 Task: Enable self-check-in facility.
Action: Mouse pressed left at (720, 282)
Screenshot: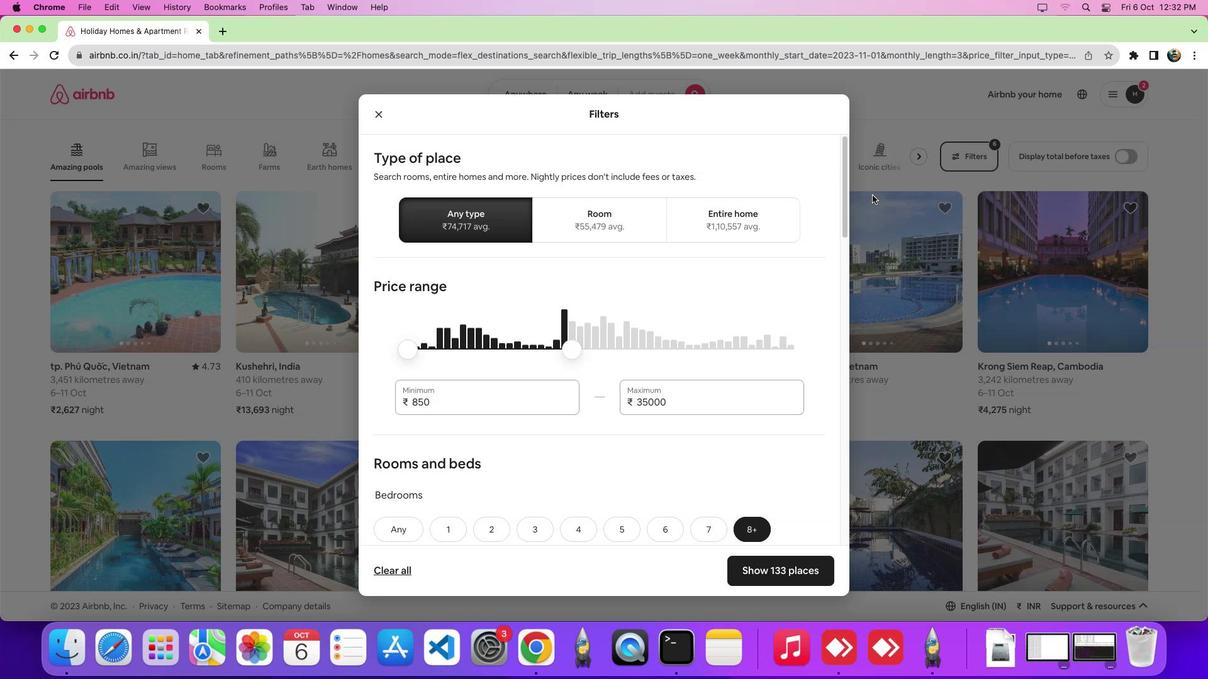 
Action: Mouse moved to (713, 290)
Screenshot: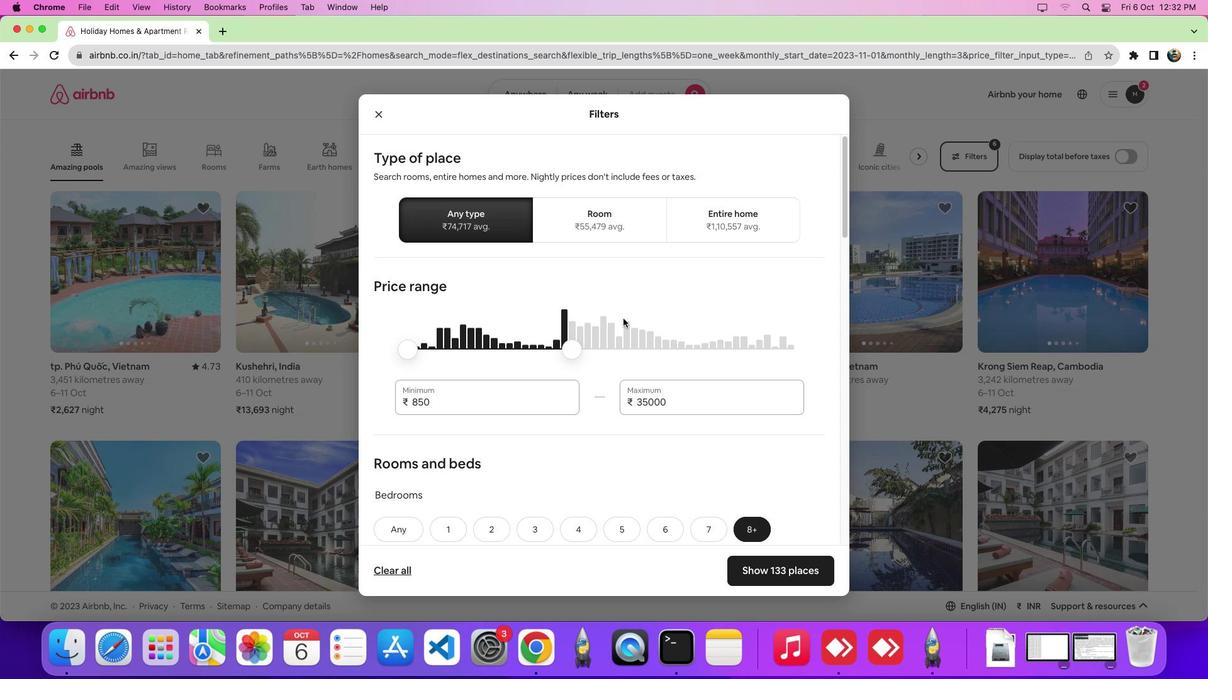 
Action: Mouse pressed left at (713, 290)
Screenshot: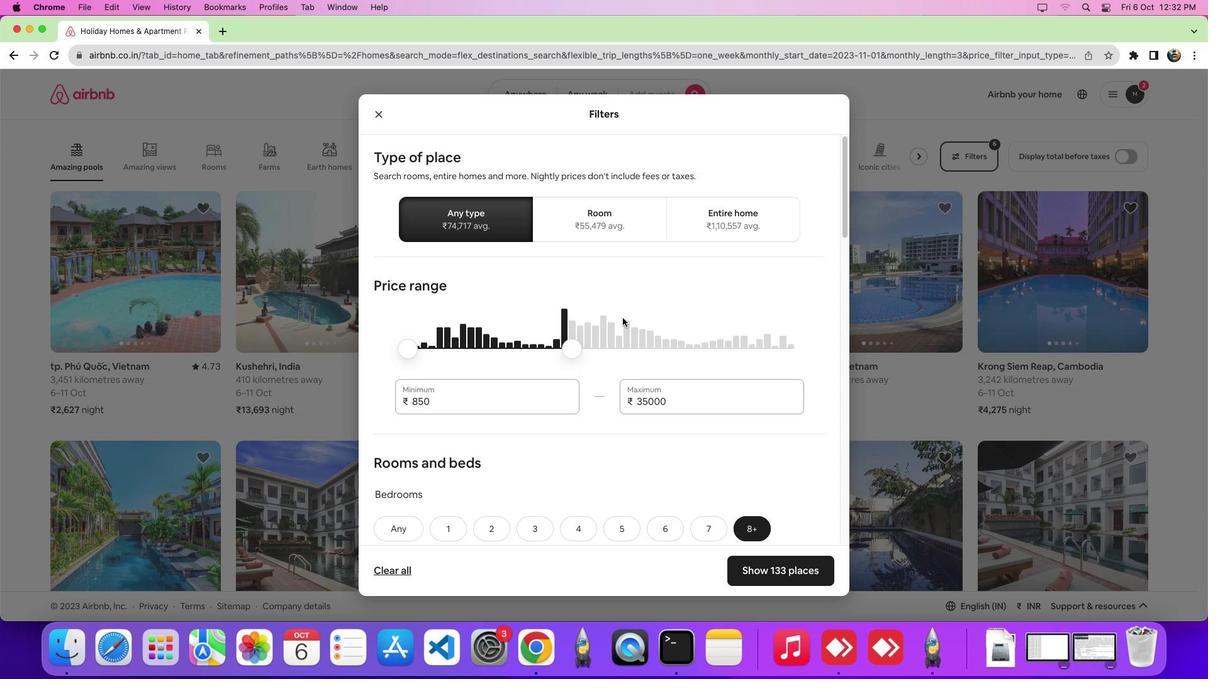 
Action: Mouse moved to (715, 300)
Screenshot: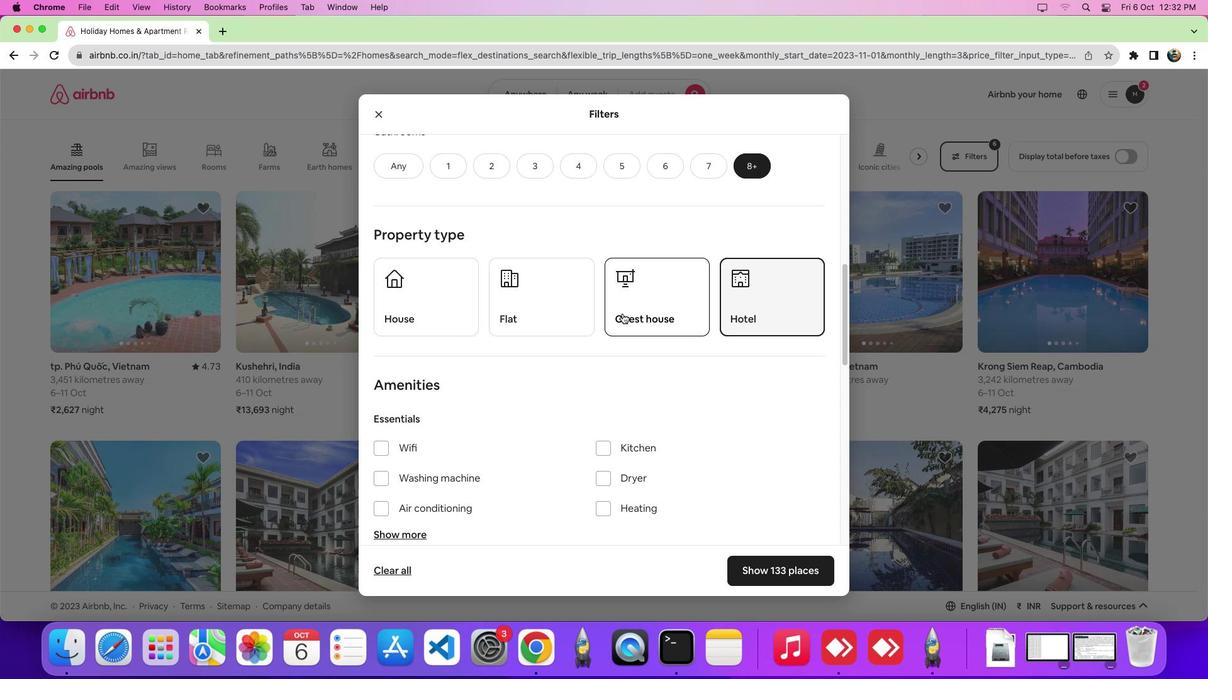 
Action: Mouse scrolled (715, 300) with delta (706, 266)
Screenshot: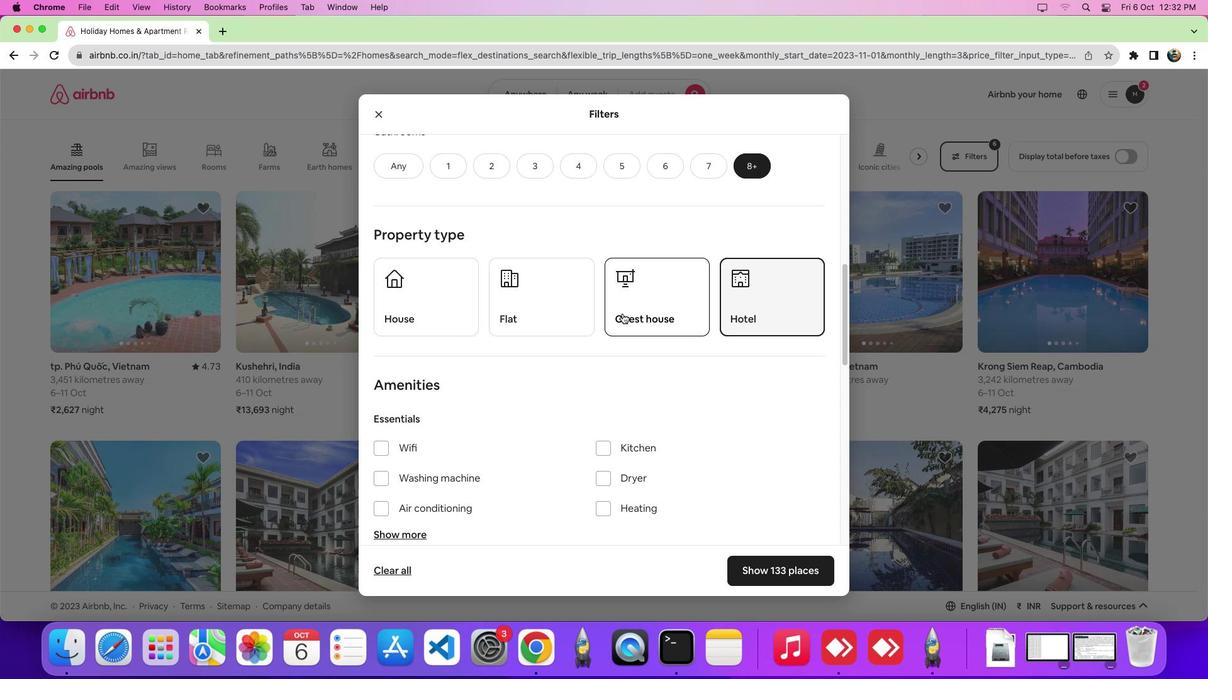 
Action: Mouse moved to (715, 300)
Screenshot: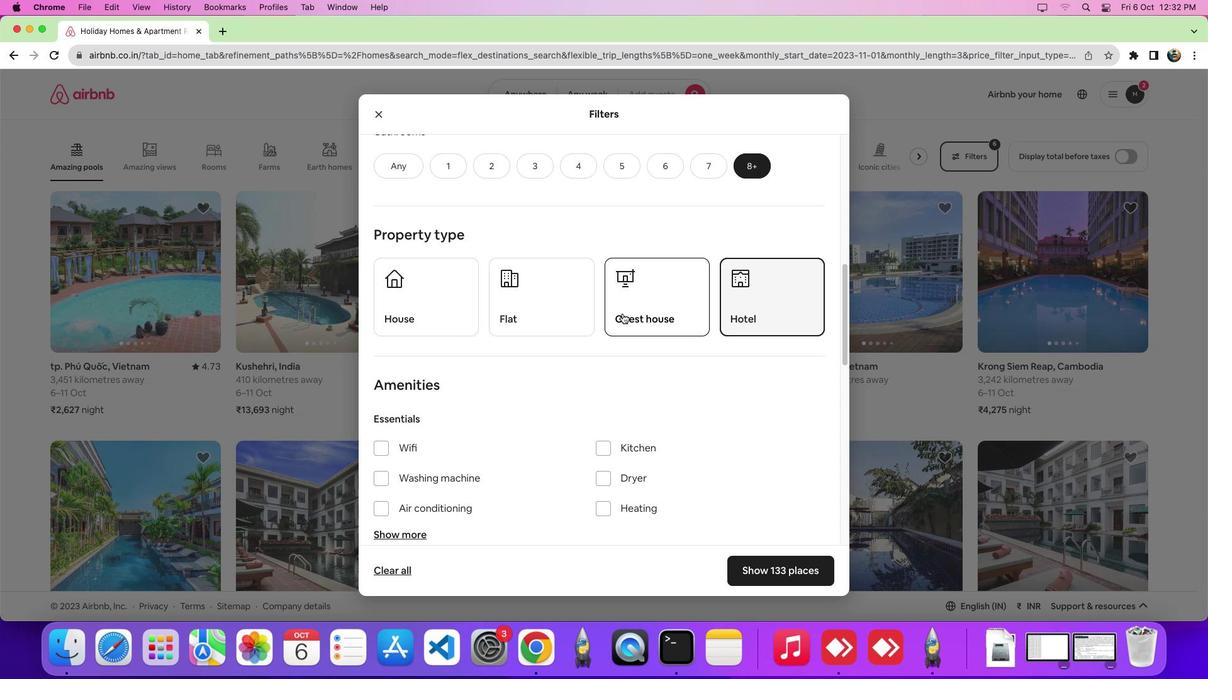 
Action: Mouse scrolled (715, 300) with delta (706, 266)
Screenshot: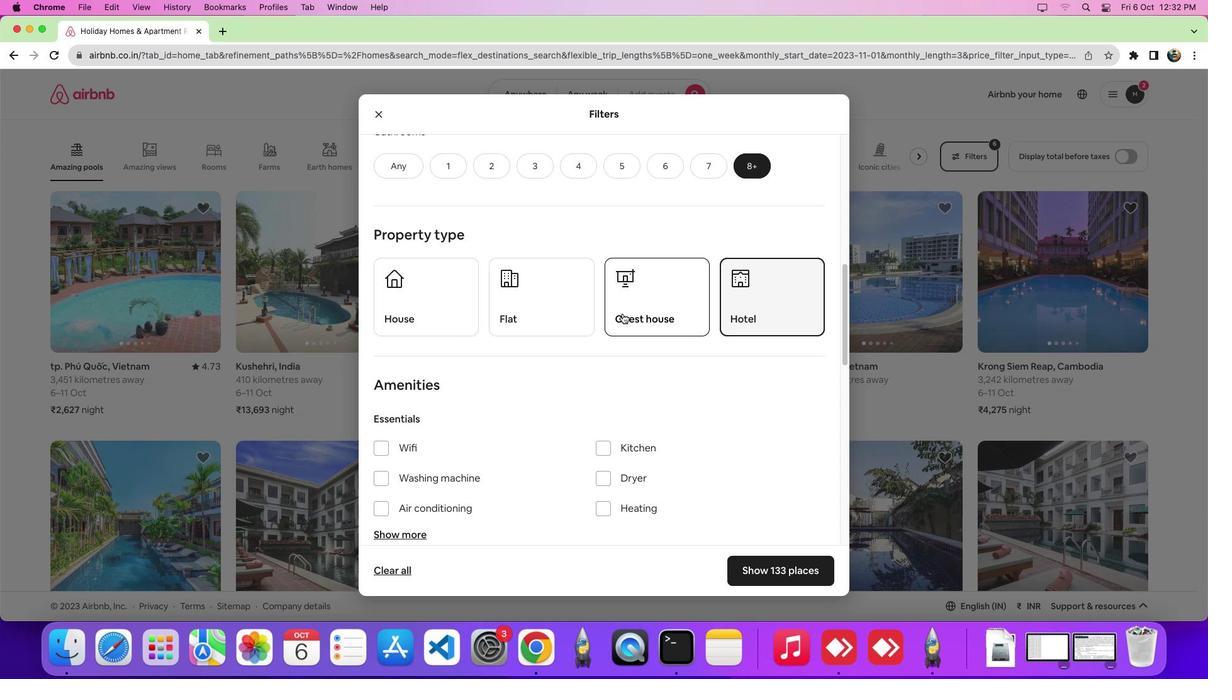 
Action: Mouse scrolled (715, 300) with delta (706, 266)
Screenshot: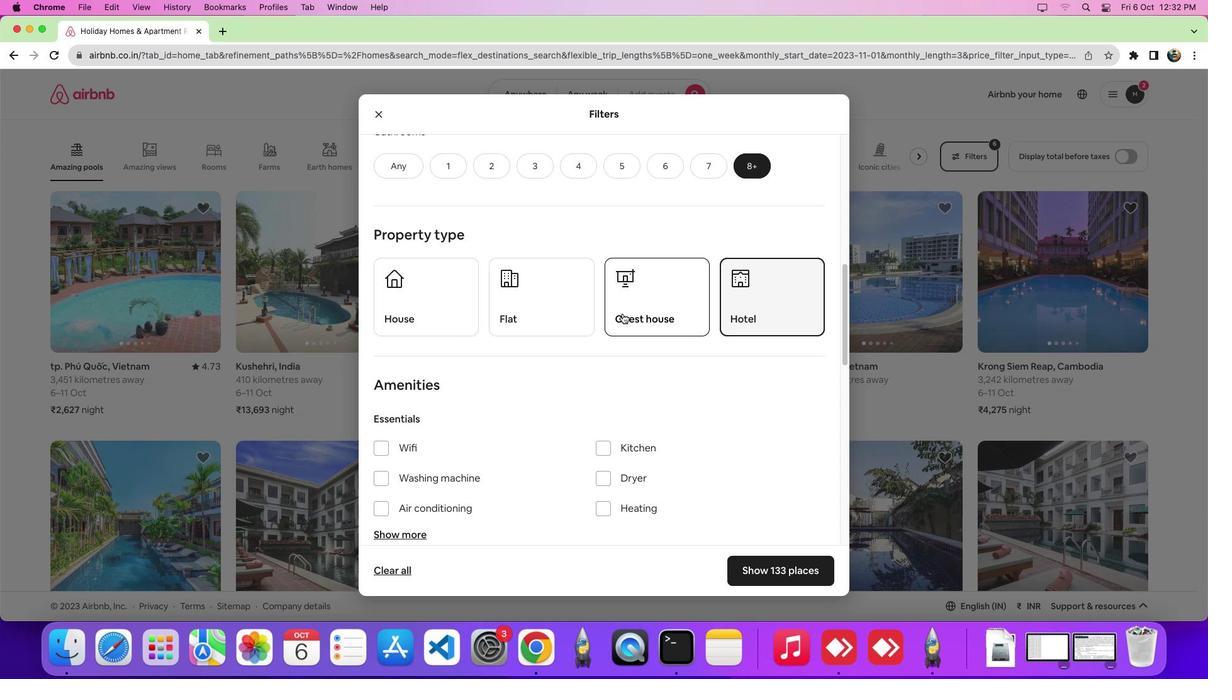 
Action: Mouse moved to (715, 300)
Screenshot: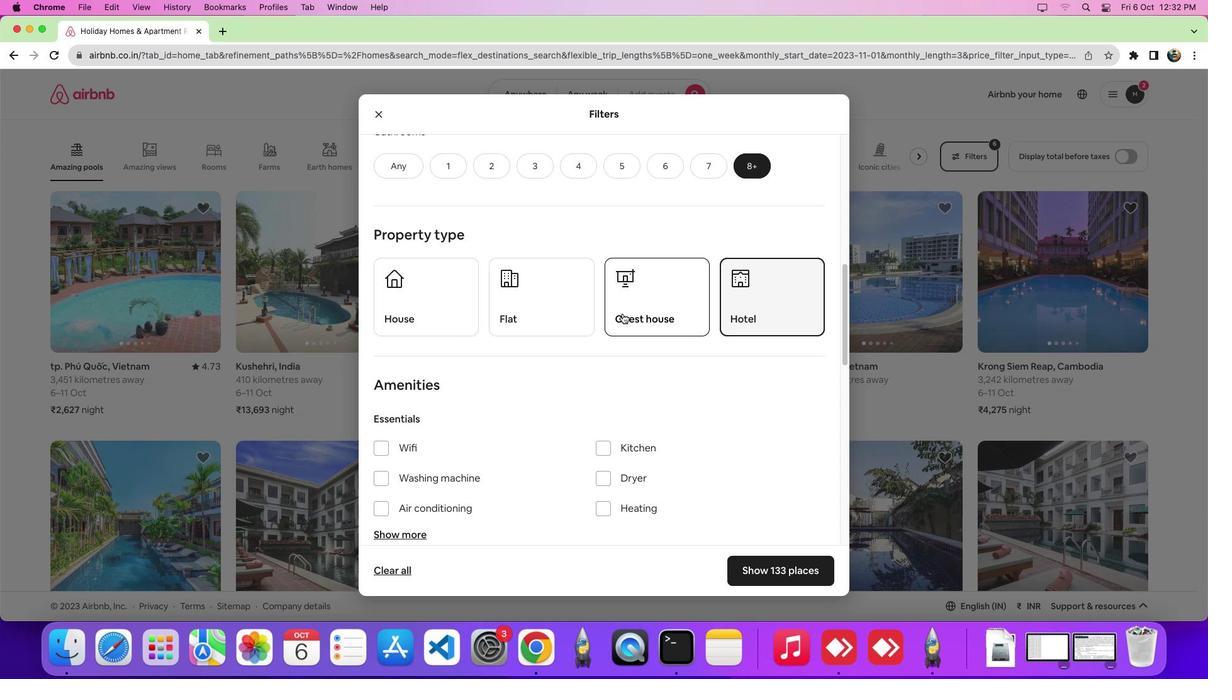 
Action: Mouse scrolled (715, 300) with delta (706, 265)
Screenshot: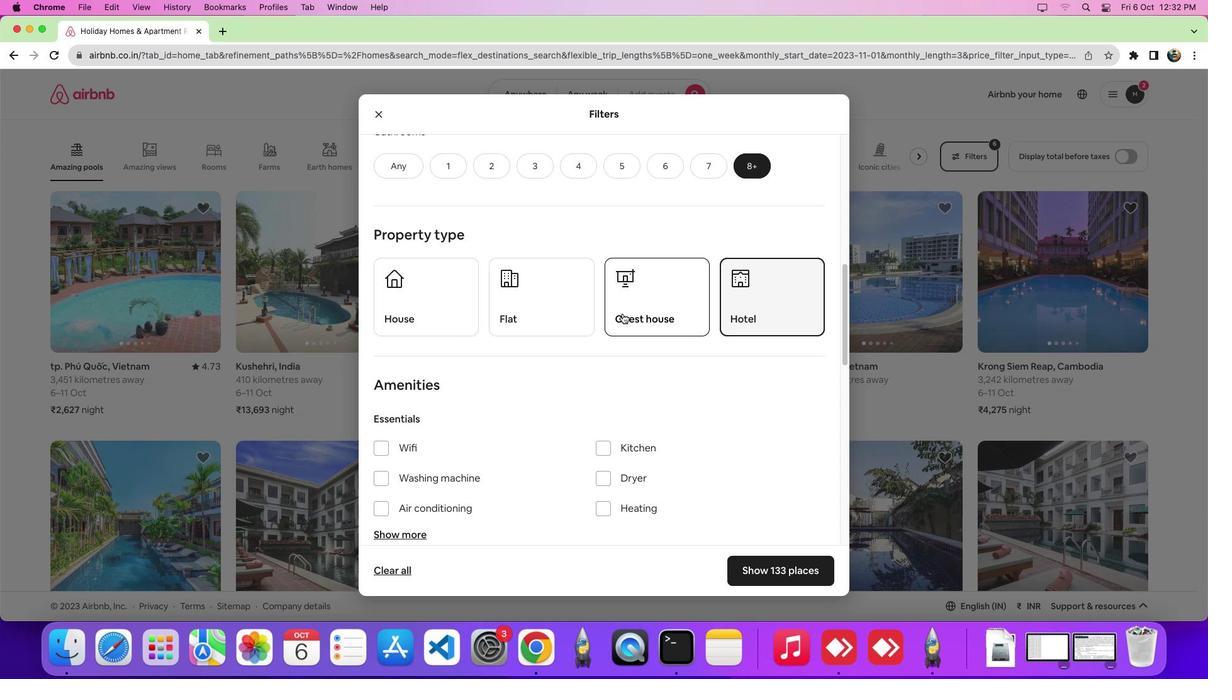 
Action: Mouse moved to (715, 299)
Screenshot: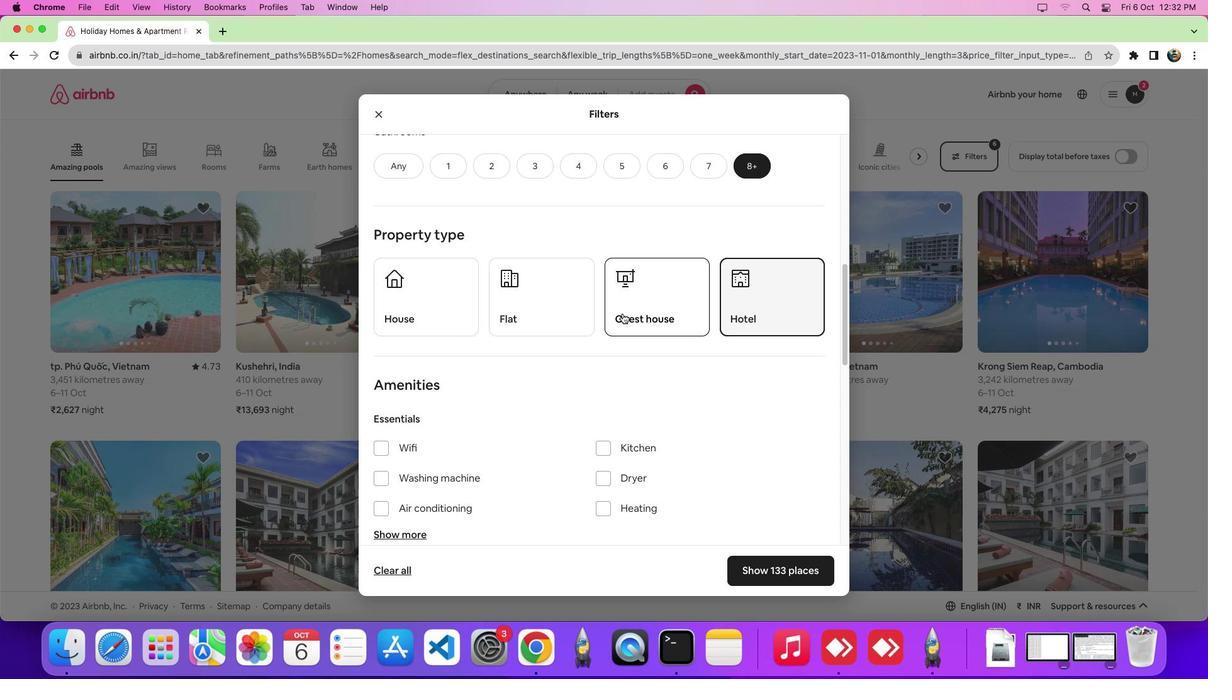 
Action: Mouse scrolled (715, 299) with delta (706, 266)
Screenshot: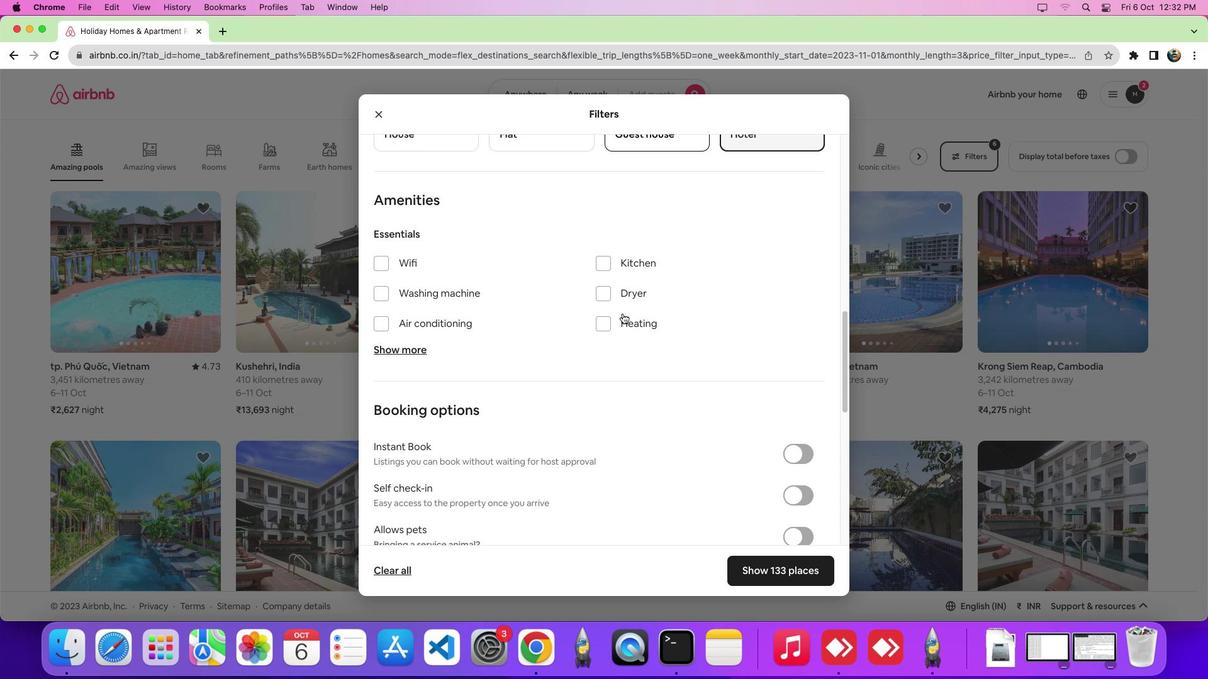 
Action: Mouse scrolled (715, 299) with delta (706, 266)
Screenshot: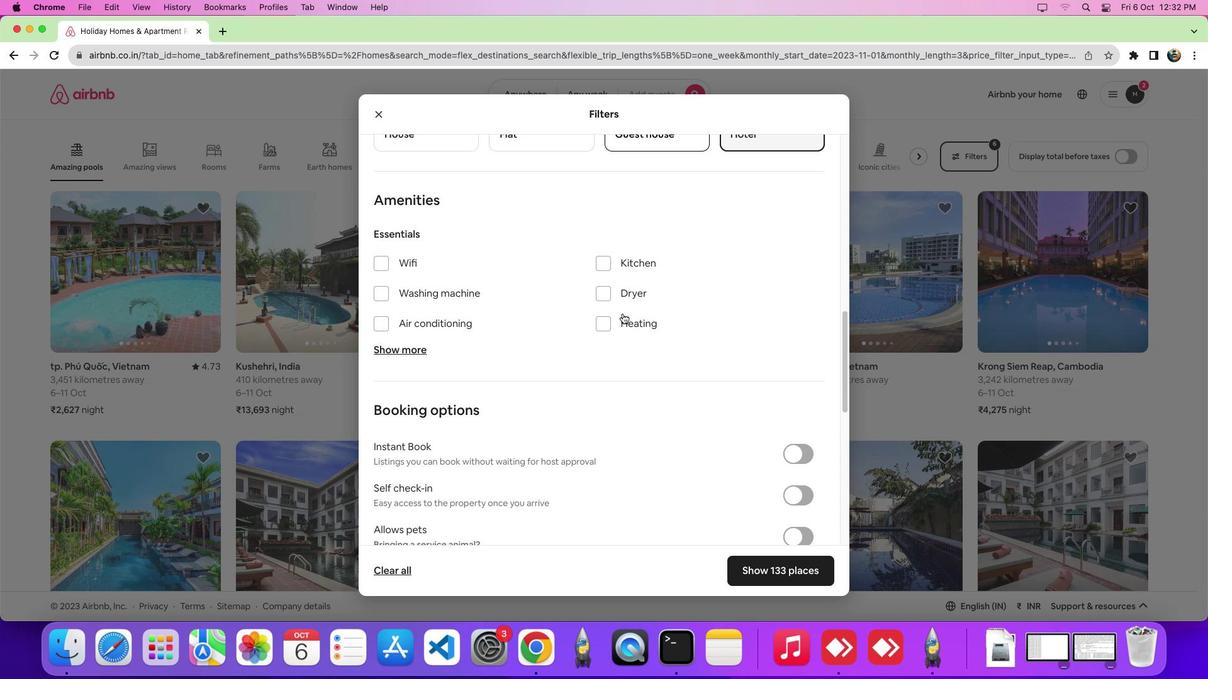 
Action: Mouse scrolled (715, 299) with delta (706, 266)
Screenshot: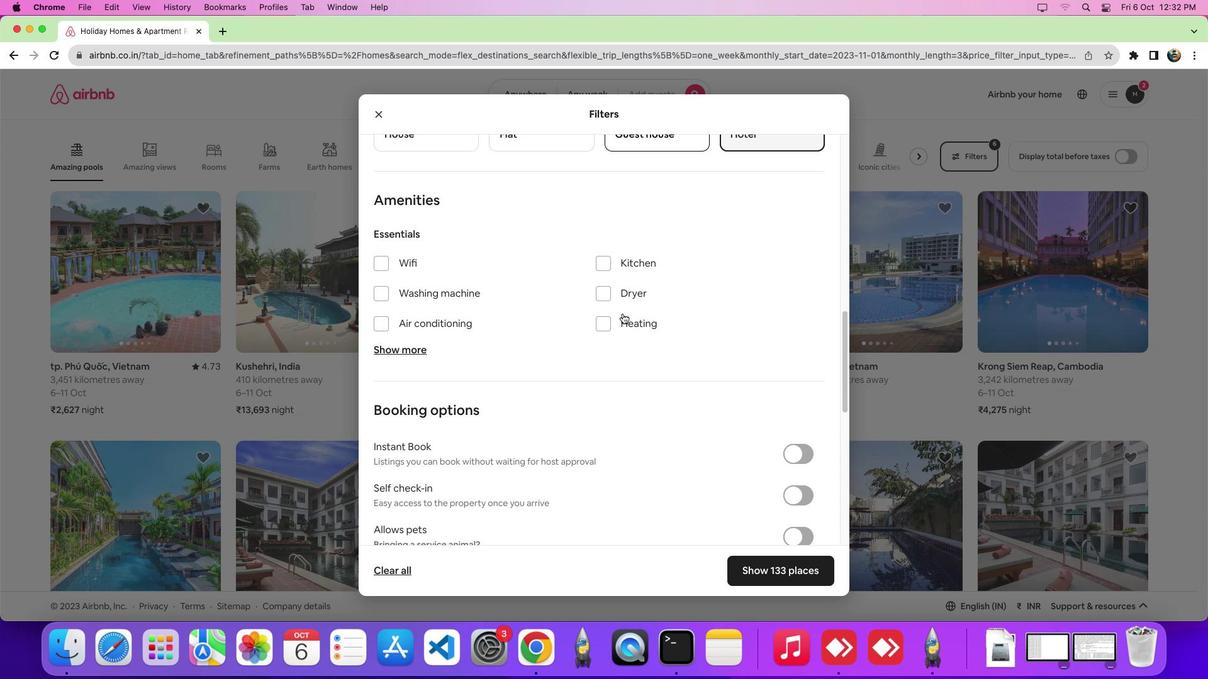
Action: Mouse scrolled (715, 299) with delta (706, 266)
Screenshot: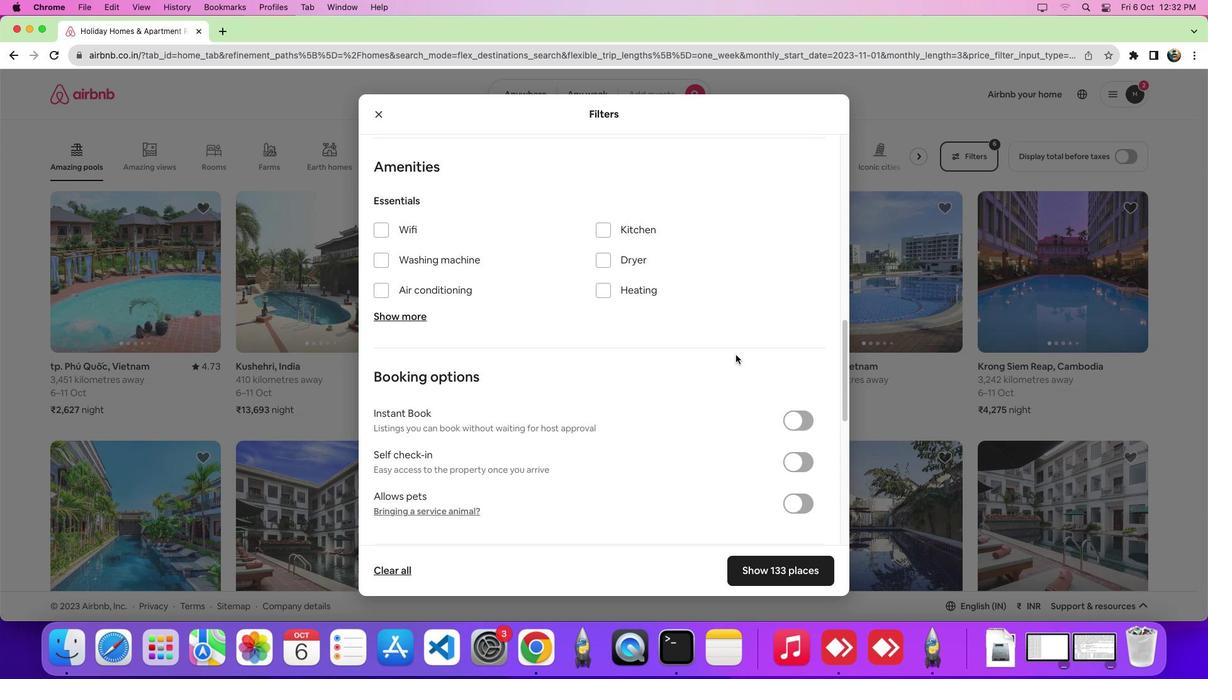 
Action: Mouse scrolled (715, 299) with delta (706, 266)
Screenshot: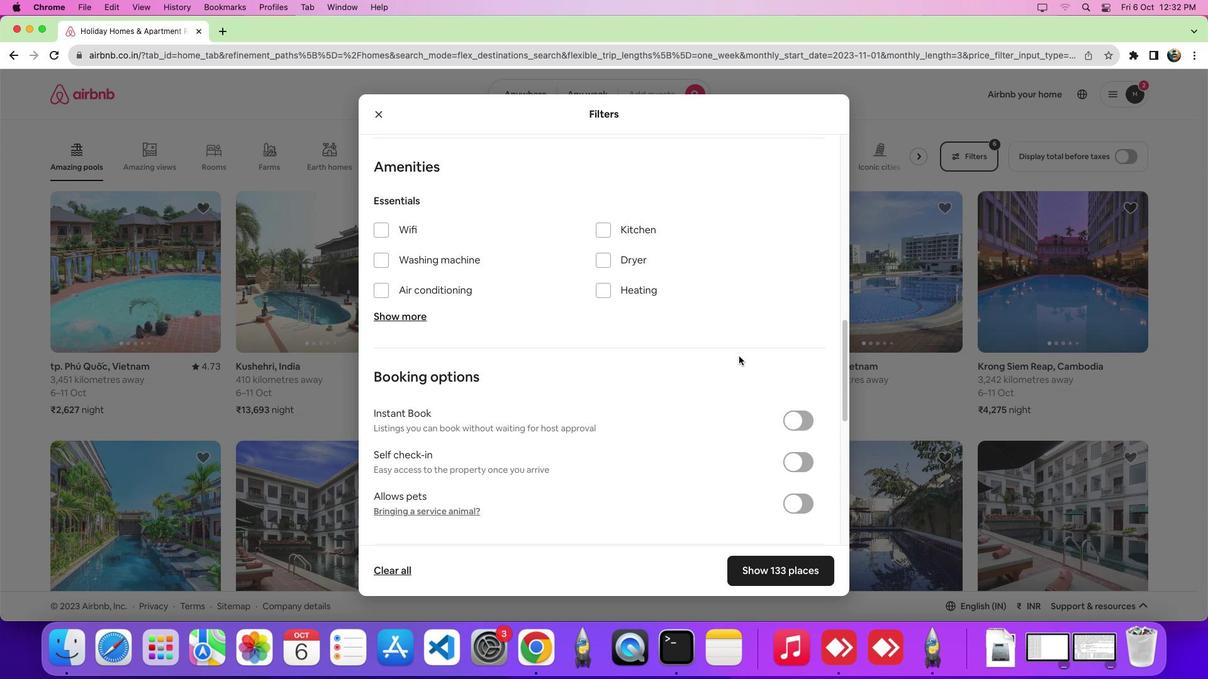 
Action: Mouse moved to (717, 316)
Screenshot: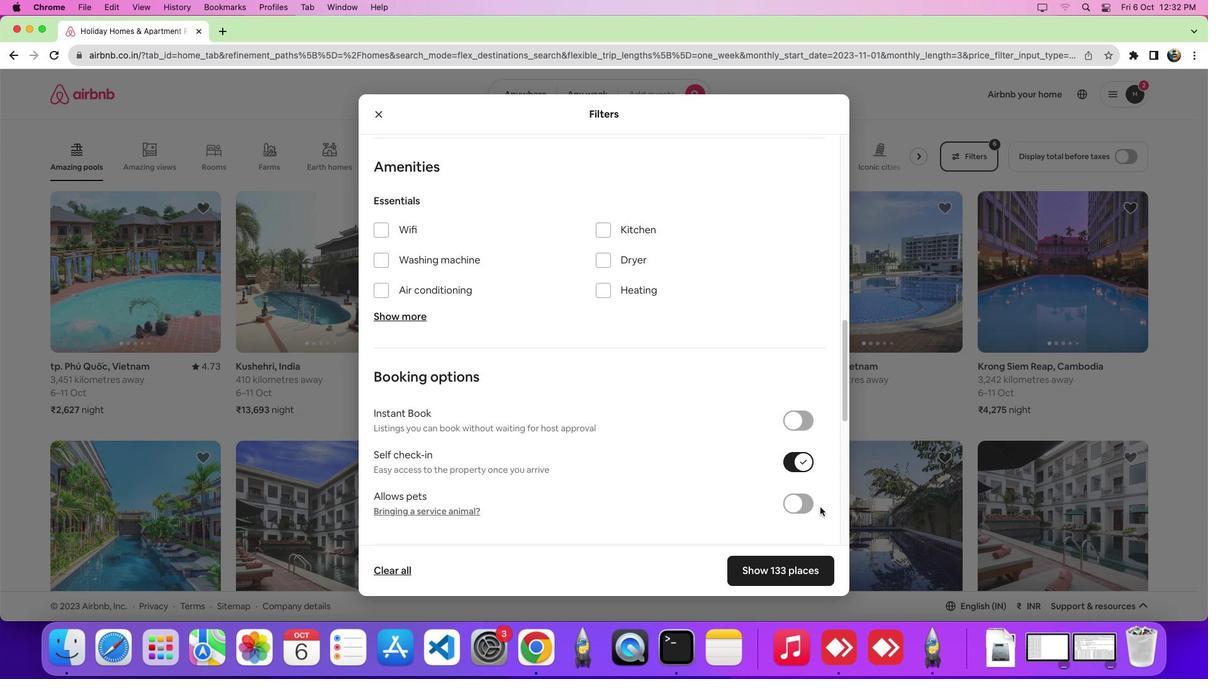 
Action: Mouse pressed left at (717, 316)
Screenshot: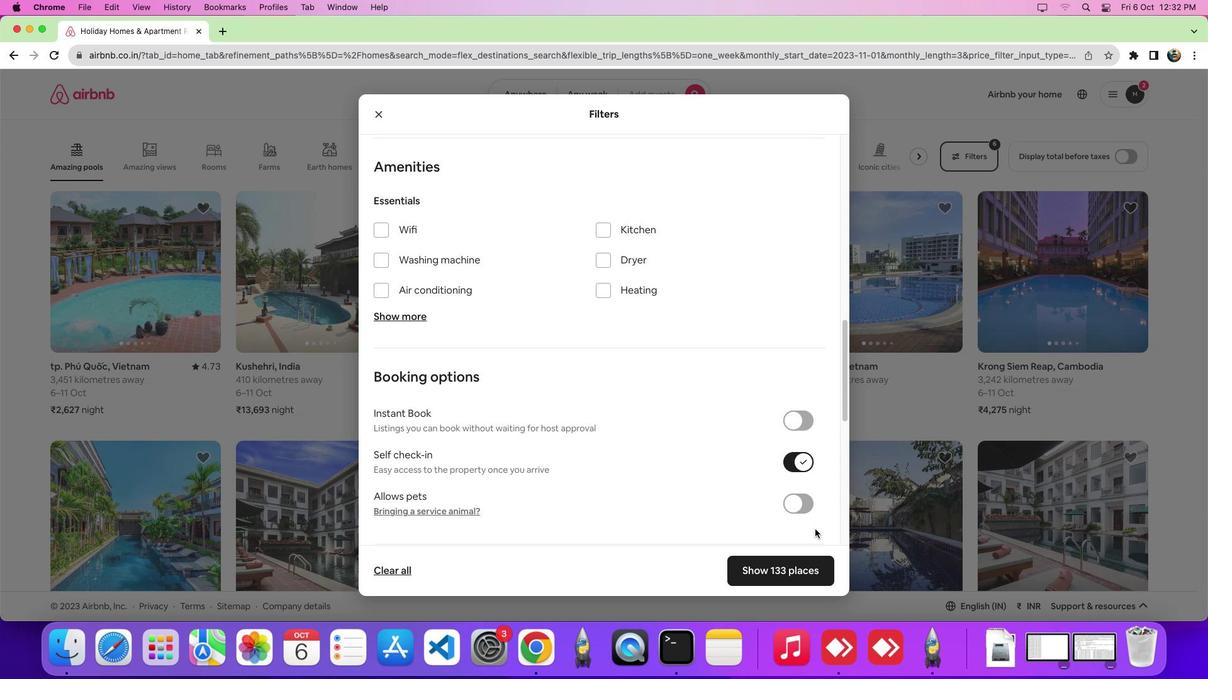 
Action: Mouse moved to (717, 326)
Screenshot: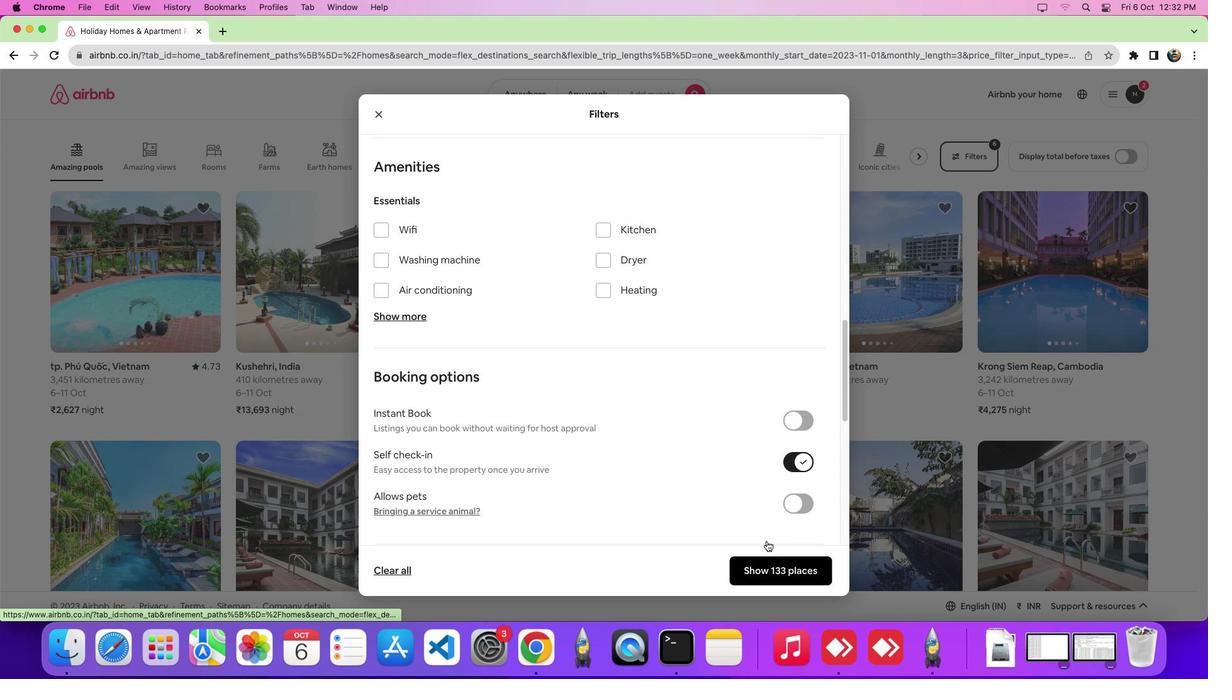 
Action: Mouse pressed left at (717, 326)
Screenshot: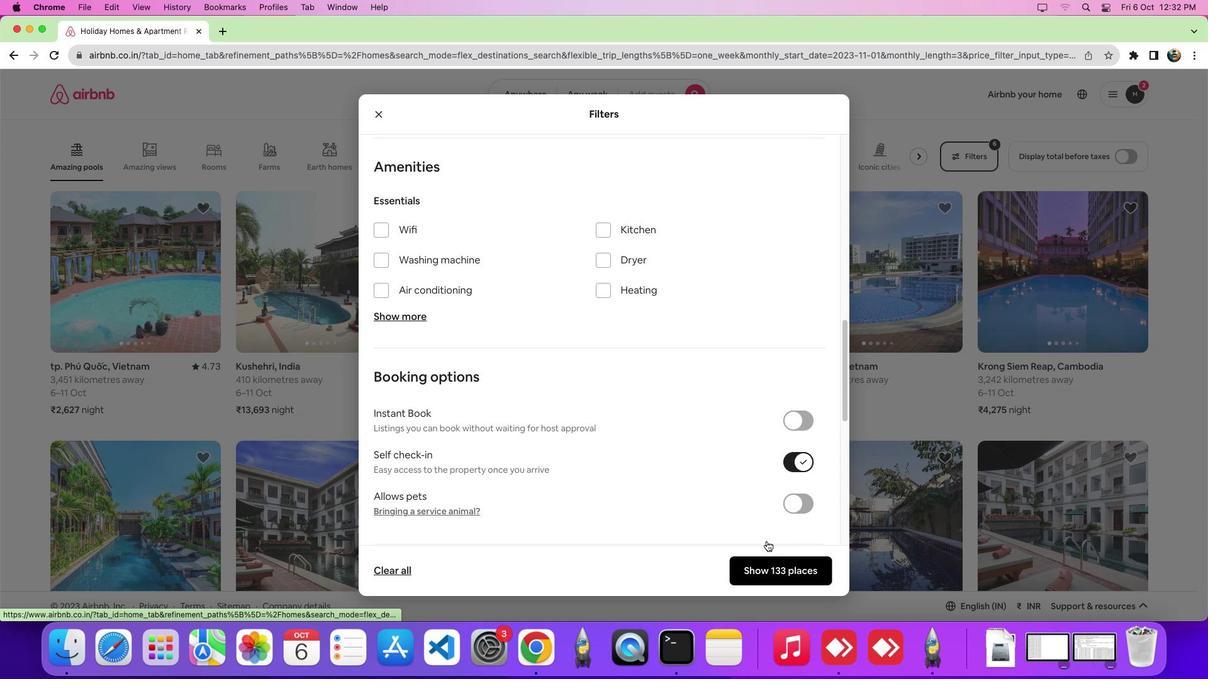 
Action: Mouse moved to (717, 298)
Screenshot: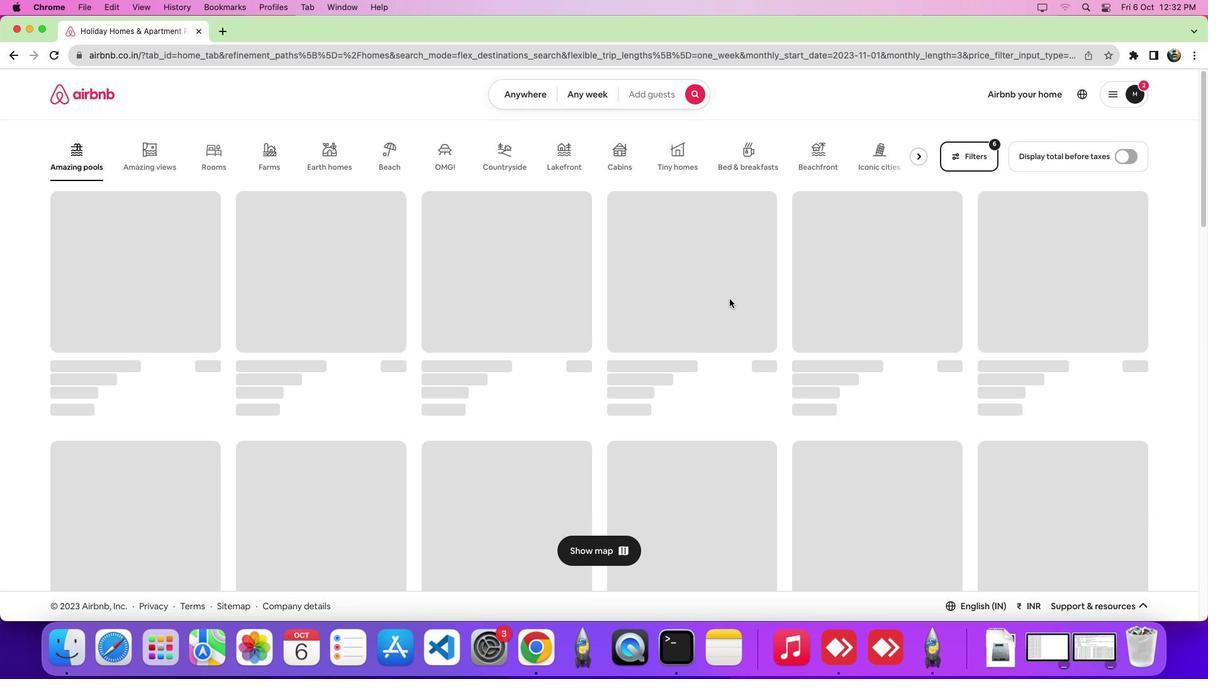 
